 Task: Complete the 'Team Score' task and mark it as high priority.
Action: Mouse moved to (16, 138)
Screenshot: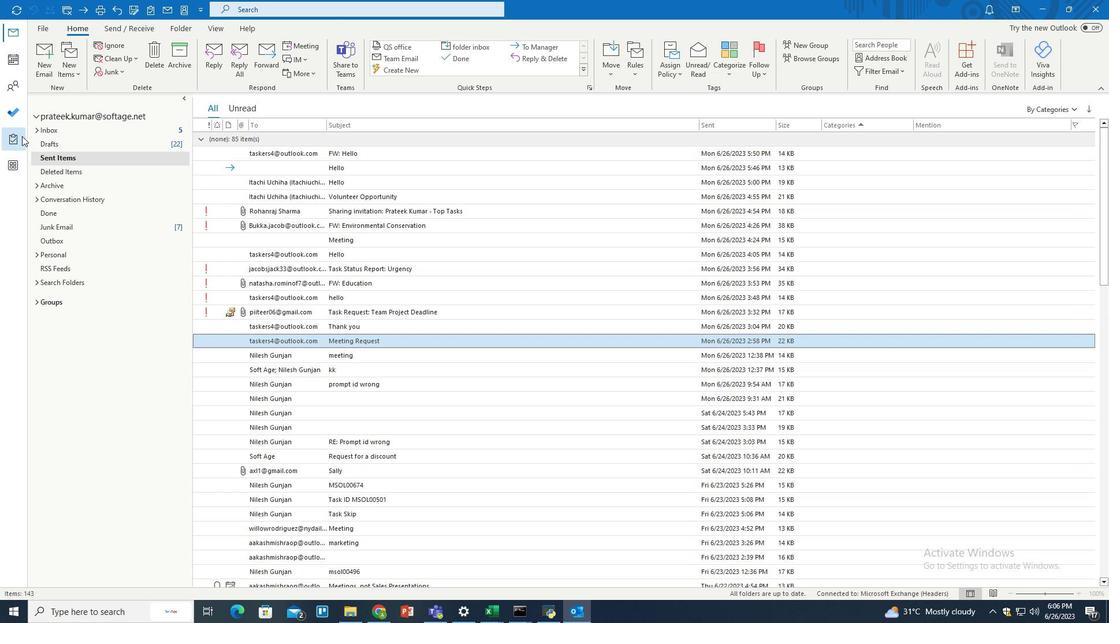 
Action: Mouse pressed left at (16, 138)
Screenshot: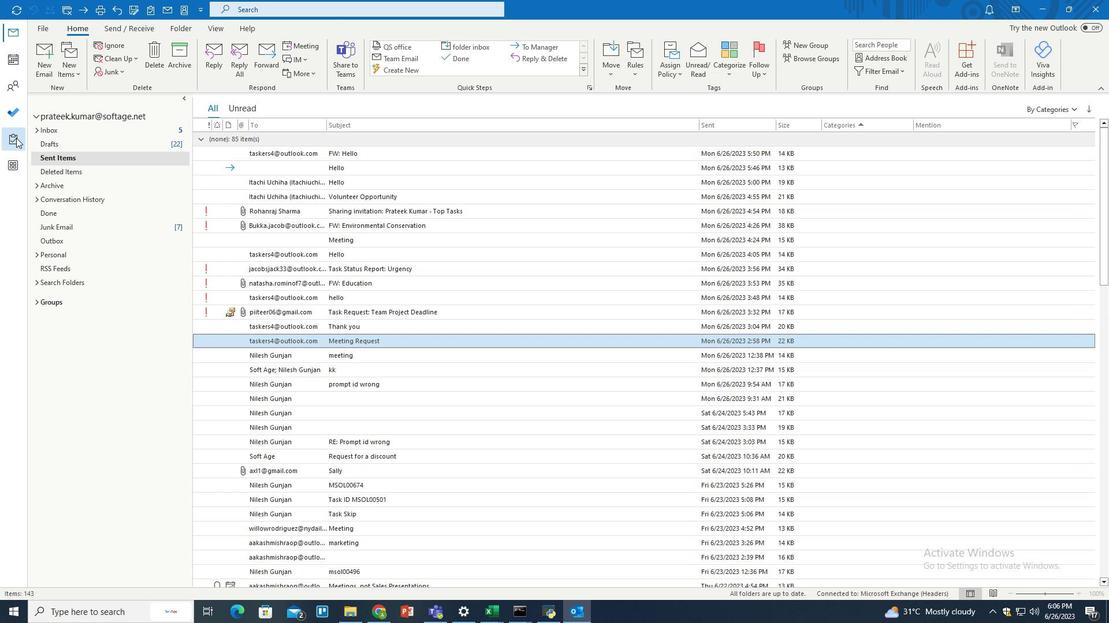 
Action: Mouse moved to (265, 223)
Screenshot: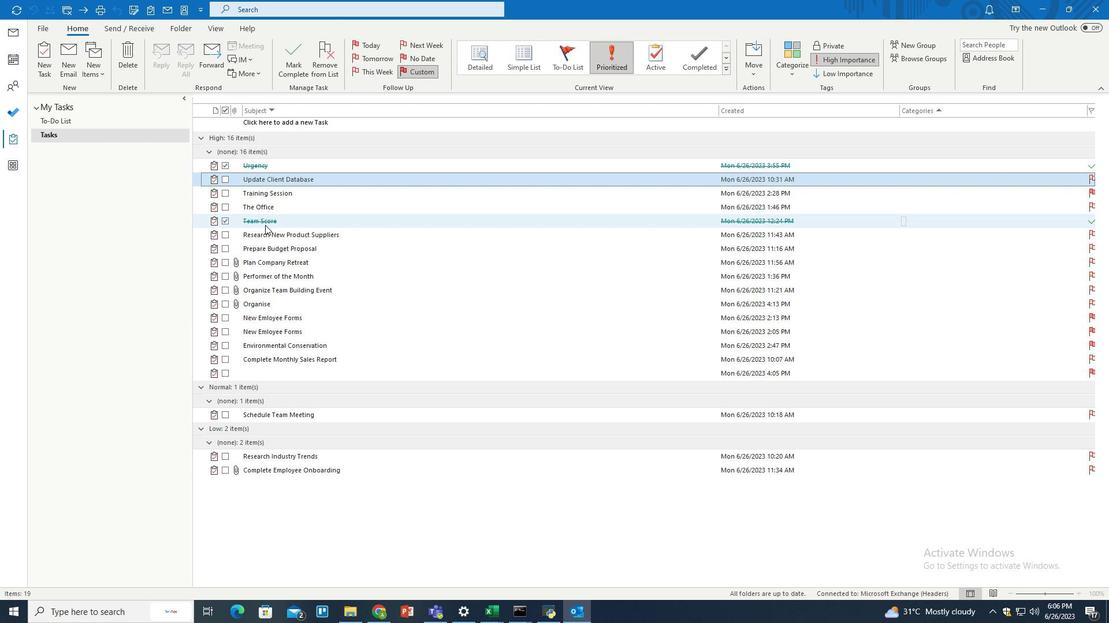 
Action: Mouse pressed left at (265, 223)
Screenshot: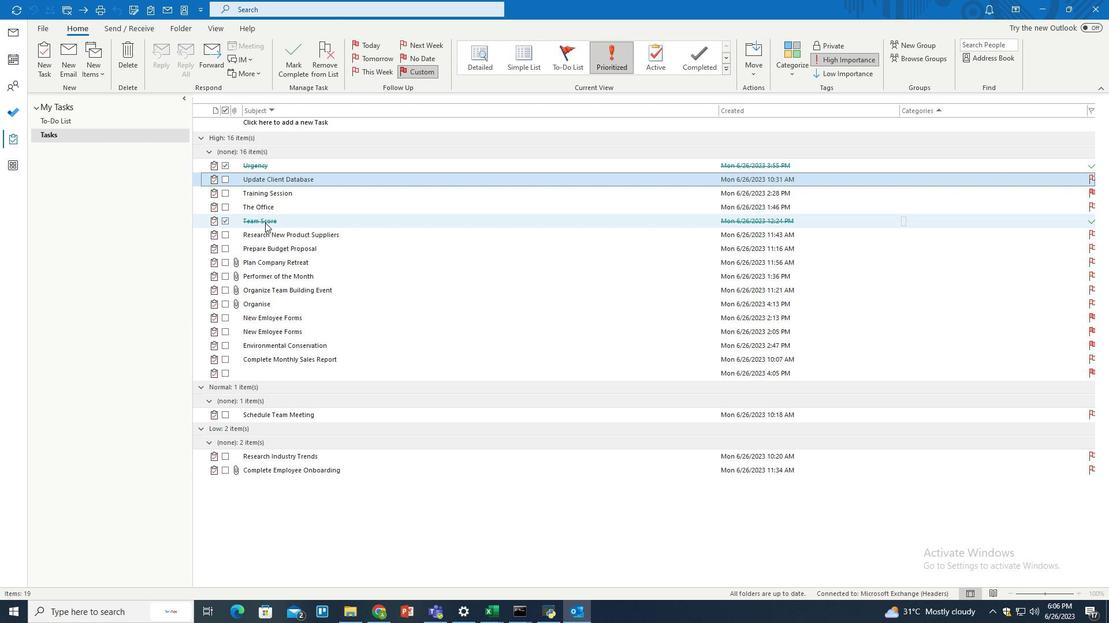 
Action: Mouse pressed left at (265, 223)
Screenshot: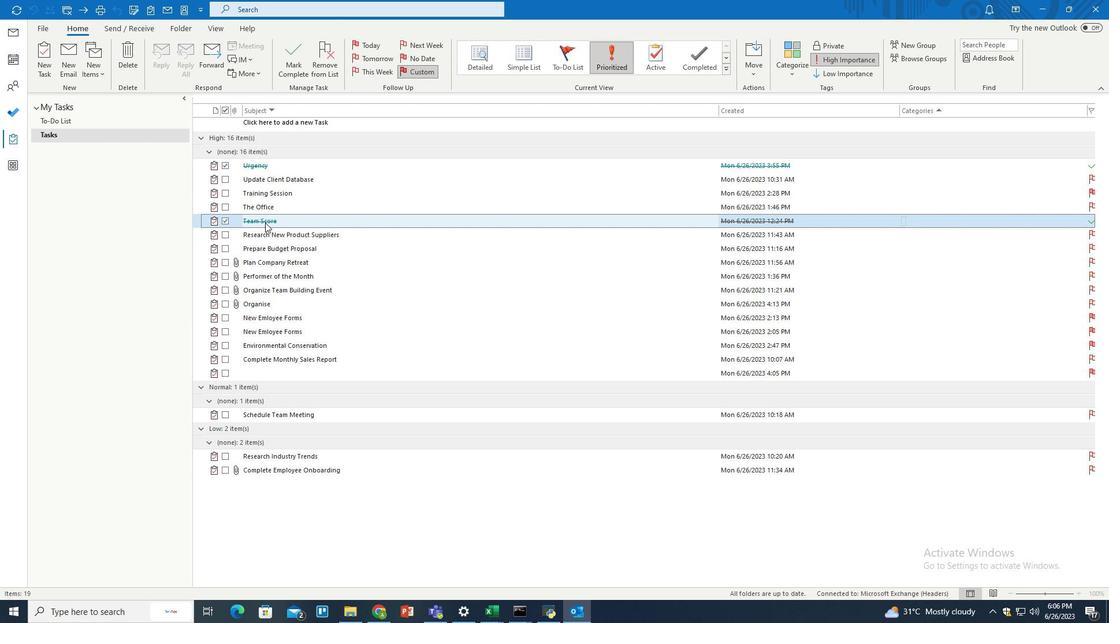 
Action: Mouse moved to (348, 76)
Screenshot: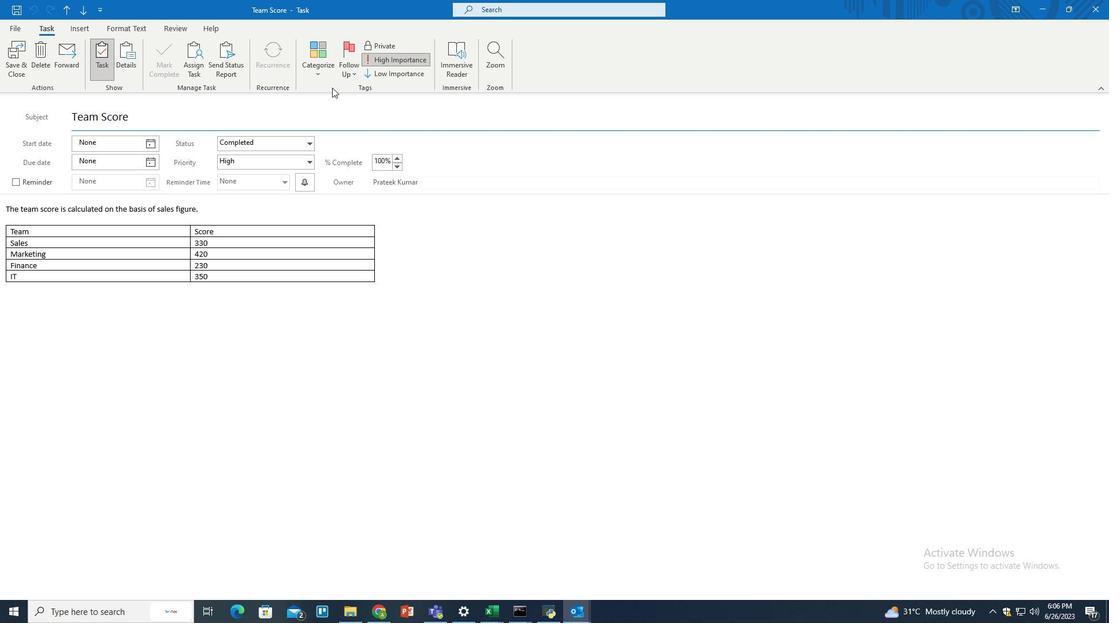 
Action: Mouse pressed left at (348, 76)
Screenshot: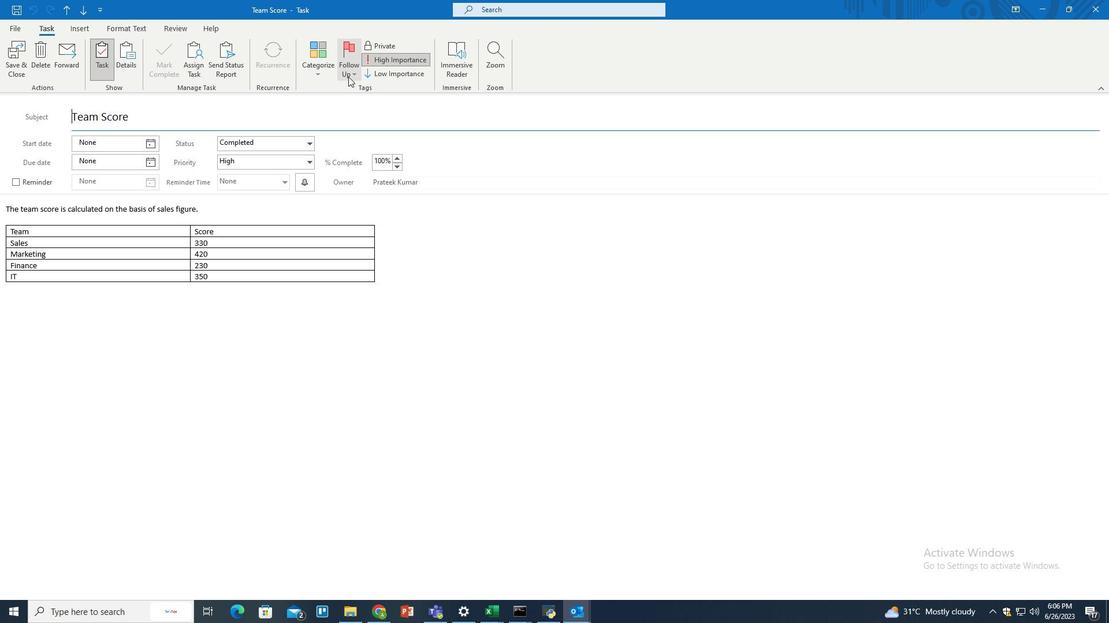 
Action: Mouse moved to (368, 136)
Screenshot: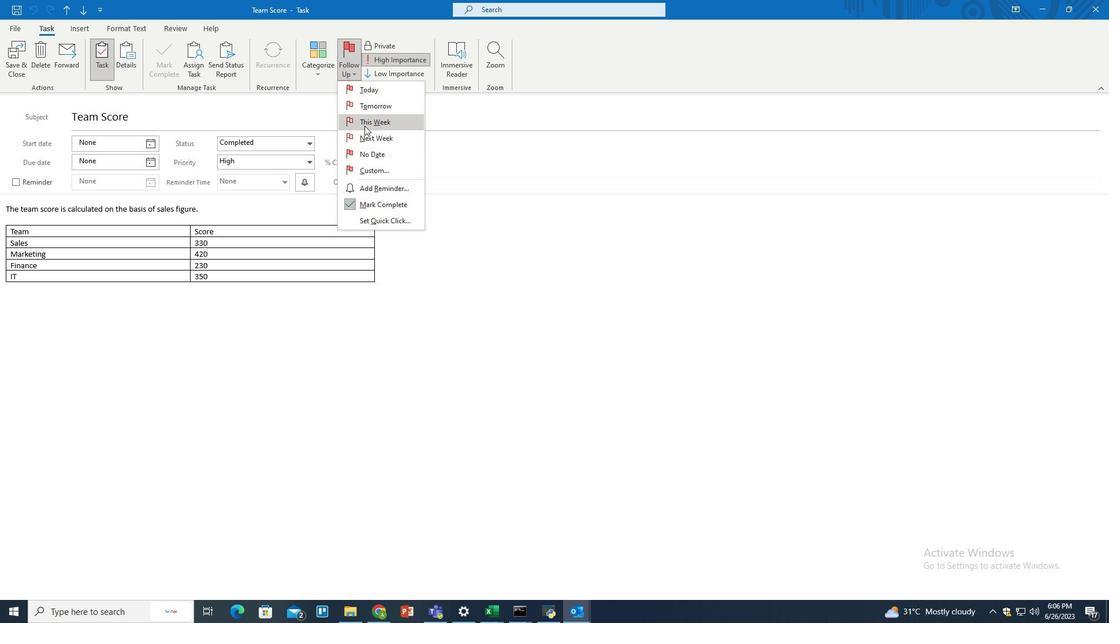
Action: Mouse pressed left at (368, 136)
Screenshot: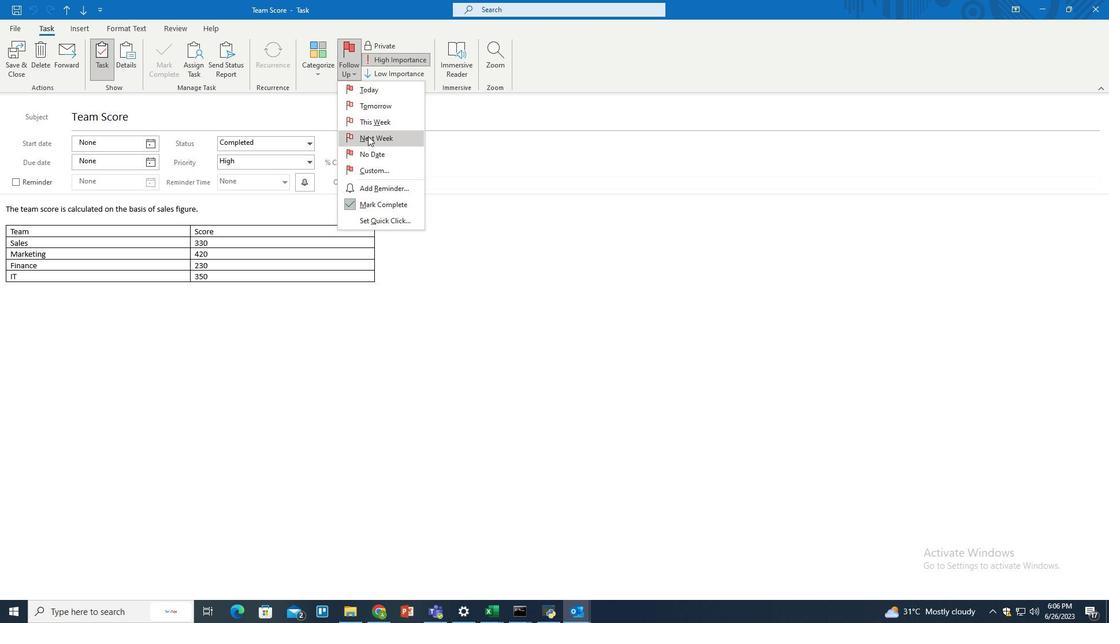
